 Task: Insert page number at top right corner.
Action: Mouse moved to (108, 83)
Screenshot: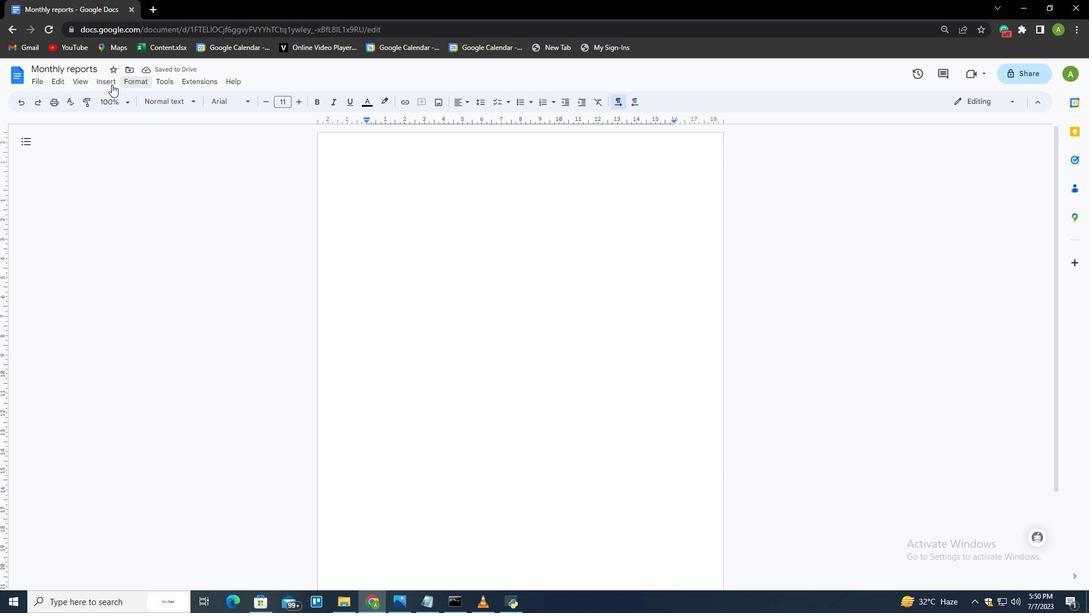 
Action: Mouse pressed left at (108, 83)
Screenshot: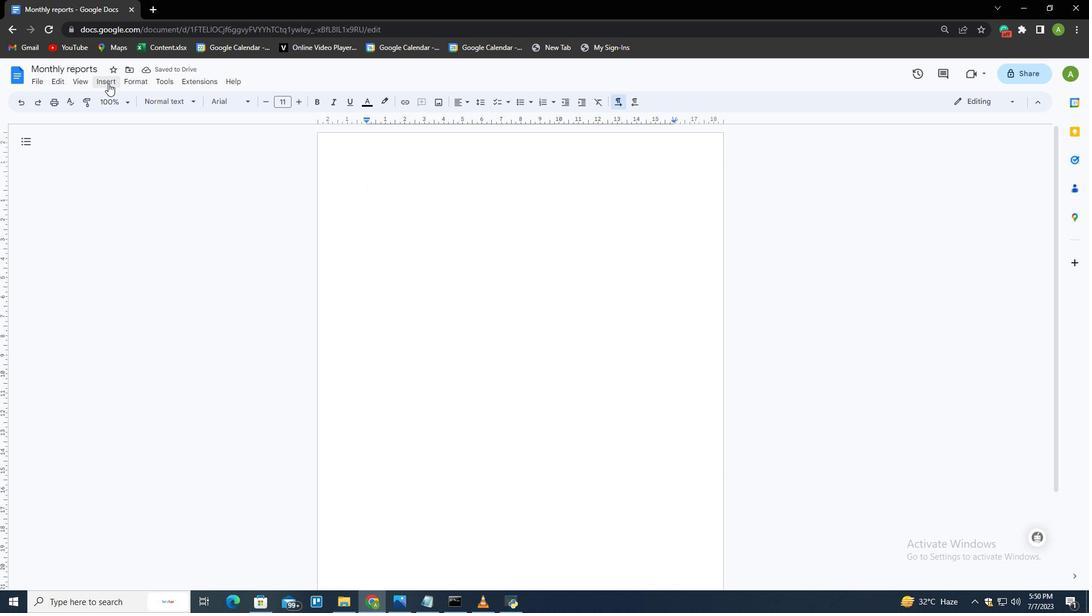 
Action: Mouse moved to (285, 369)
Screenshot: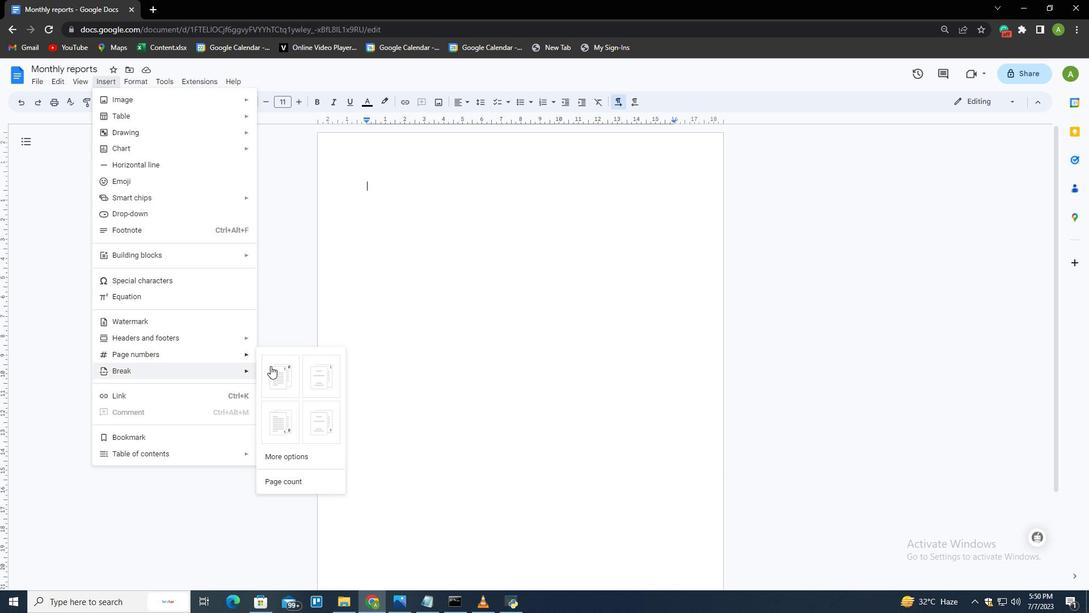 
Action: Mouse pressed left at (285, 369)
Screenshot: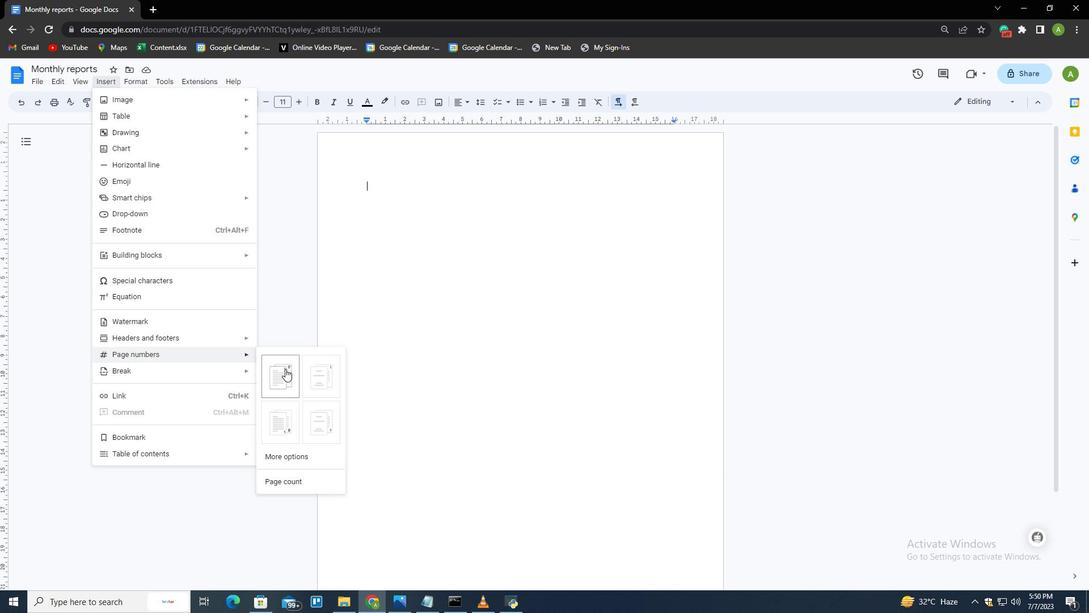 
Action: Mouse moved to (608, 313)
Screenshot: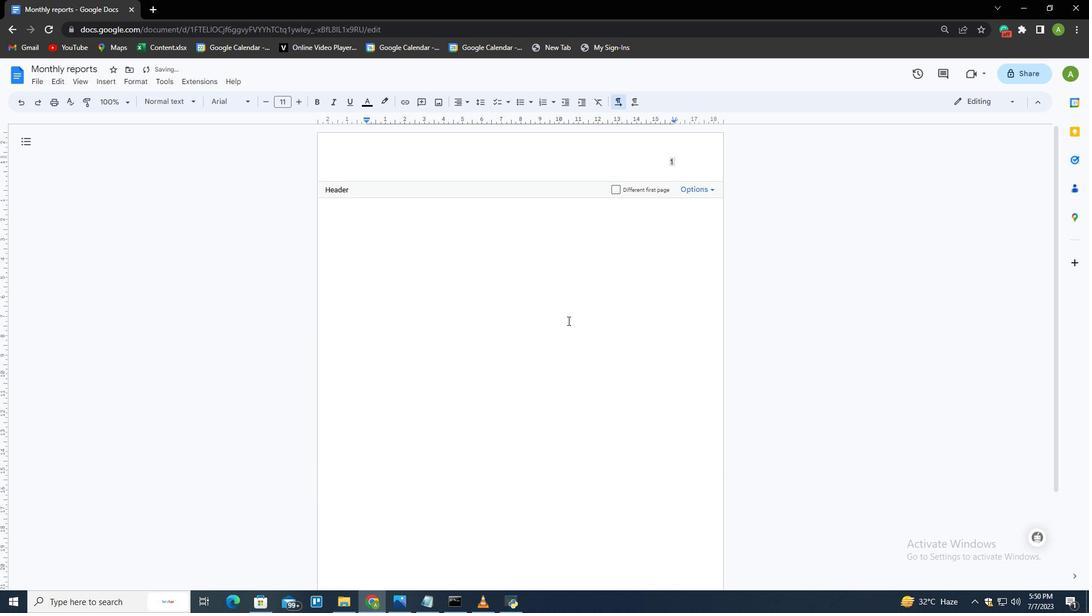 
